 Task: Create a section Agile Athletes and in the section, add a milestone Virtualization Implementation in the project AgileCamp
Action: Mouse moved to (47, 259)
Screenshot: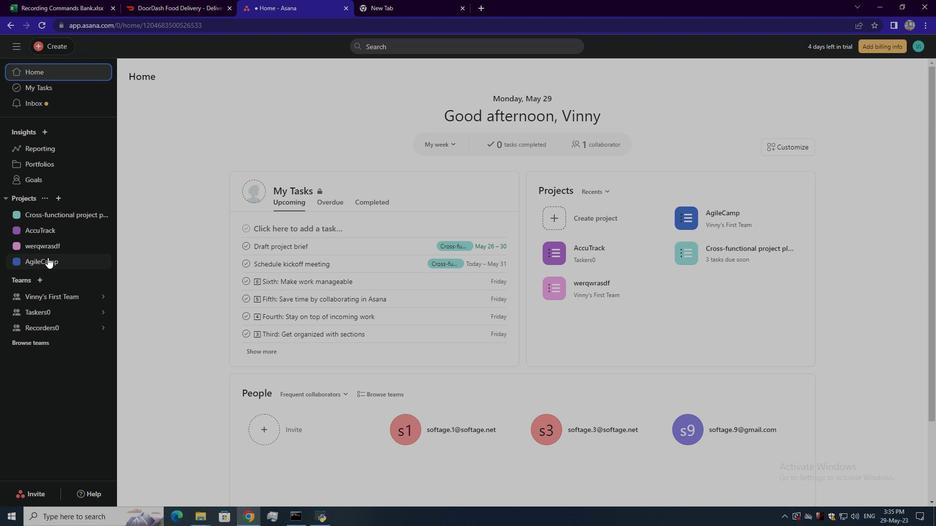 
Action: Mouse pressed left at (47, 259)
Screenshot: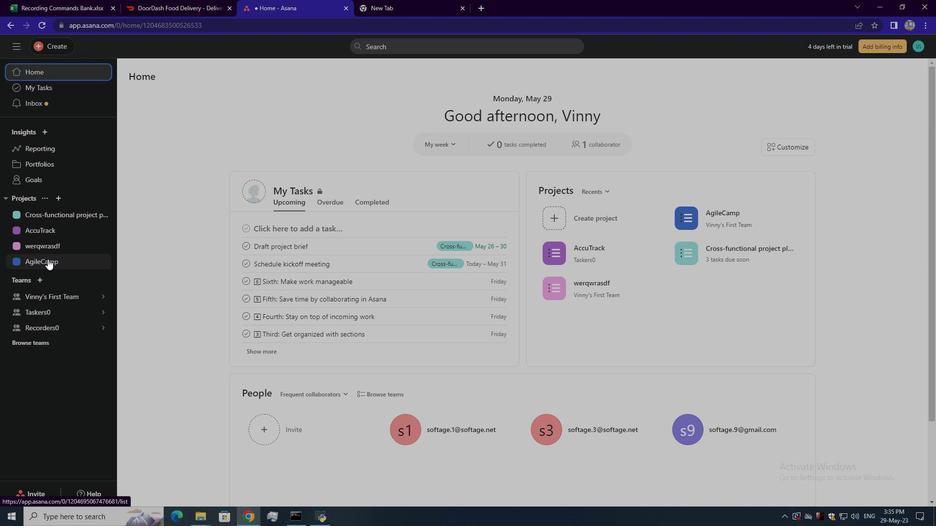 
Action: Mouse moved to (167, 302)
Screenshot: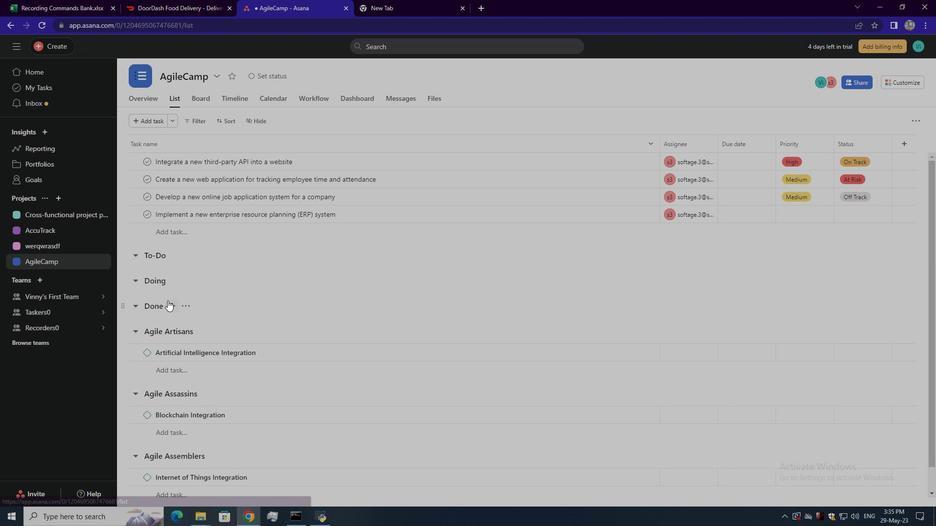 
Action: Mouse scrolled (167, 301) with delta (0, 0)
Screenshot: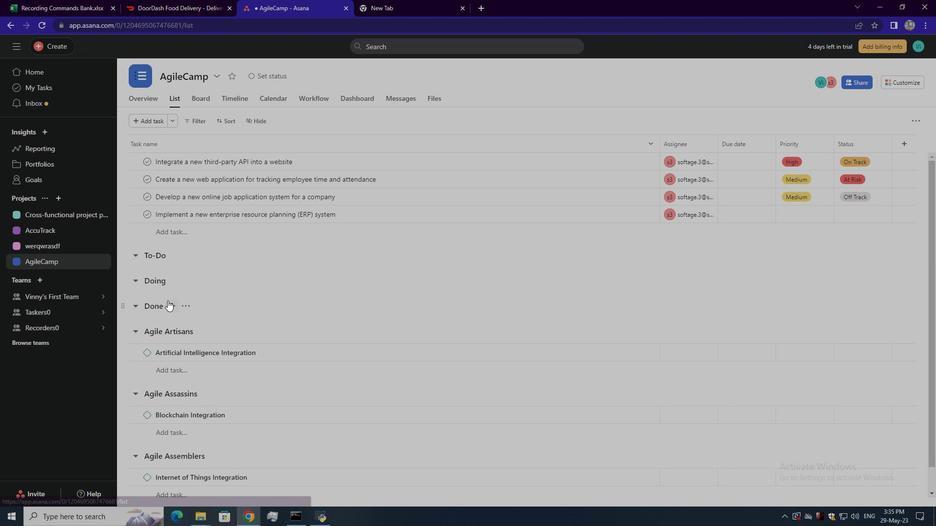 
Action: Mouse moved to (167, 302)
Screenshot: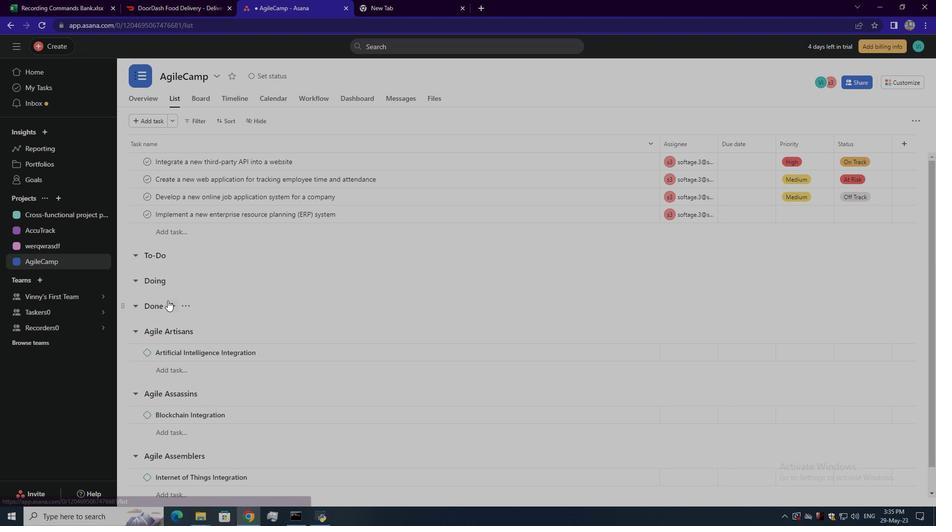 
Action: Mouse scrolled (167, 302) with delta (0, 0)
Screenshot: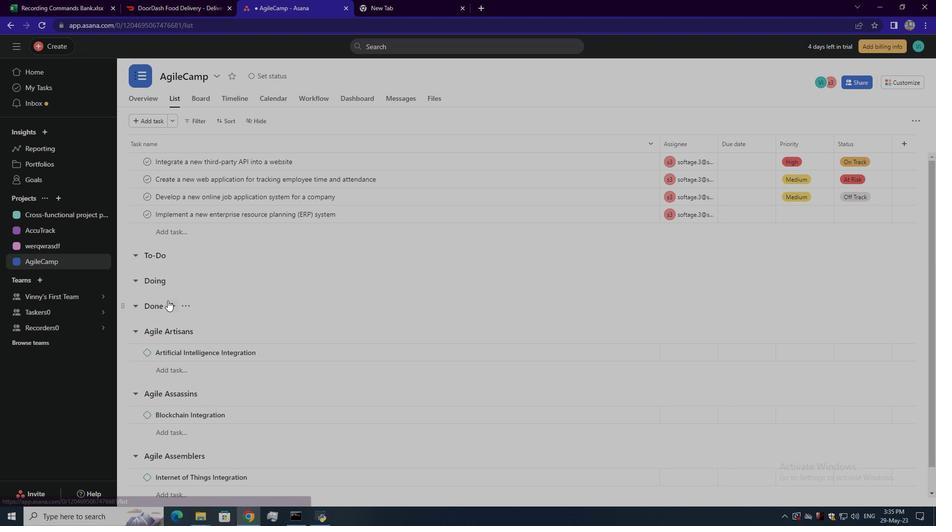 
Action: Mouse moved to (168, 303)
Screenshot: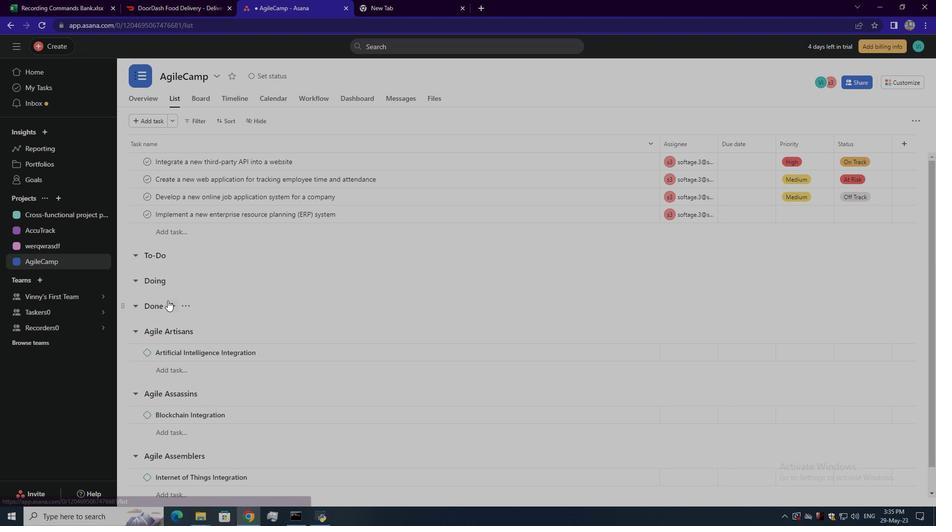 
Action: Mouse scrolled (168, 302) with delta (0, 0)
Screenshot: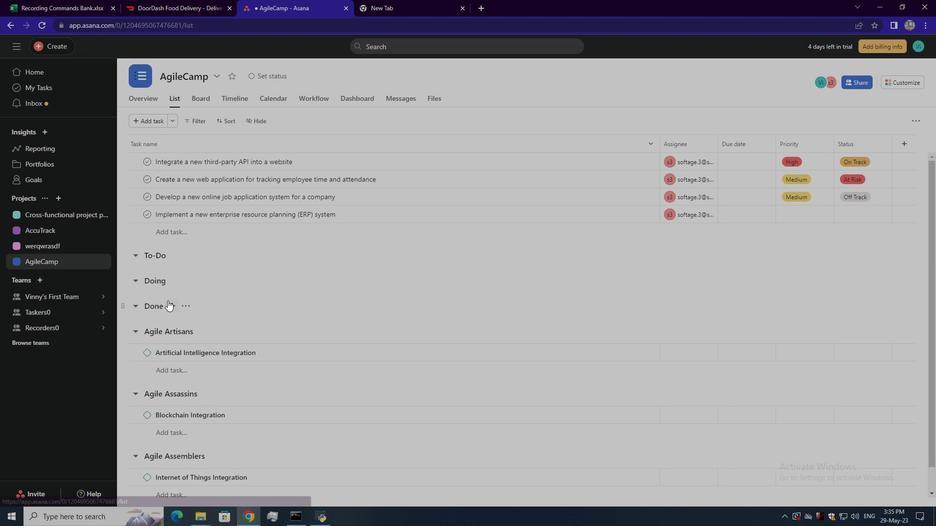
Action: Mouse scrolled (168, 302) with delta (0, 0)
Screenshot: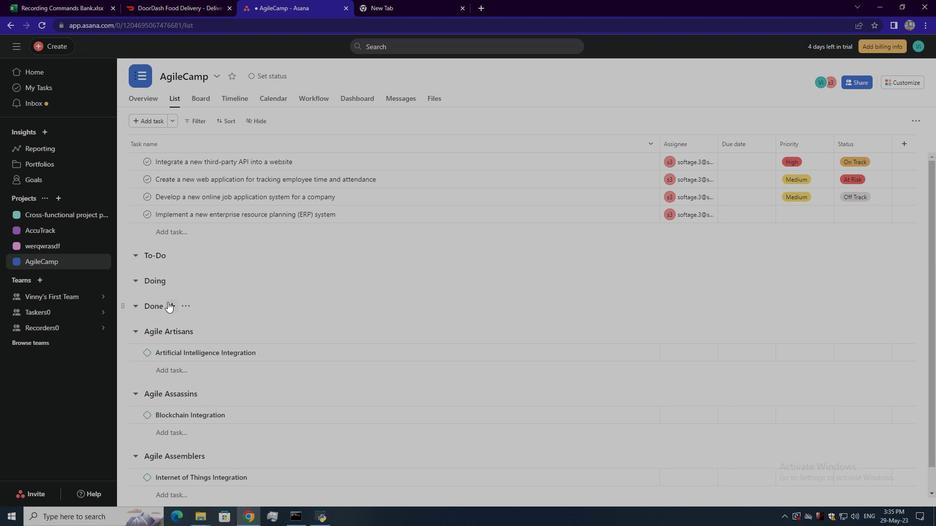 
Action: Mouse scrolled (168, 302) with delta (0, 0)
Screenshot: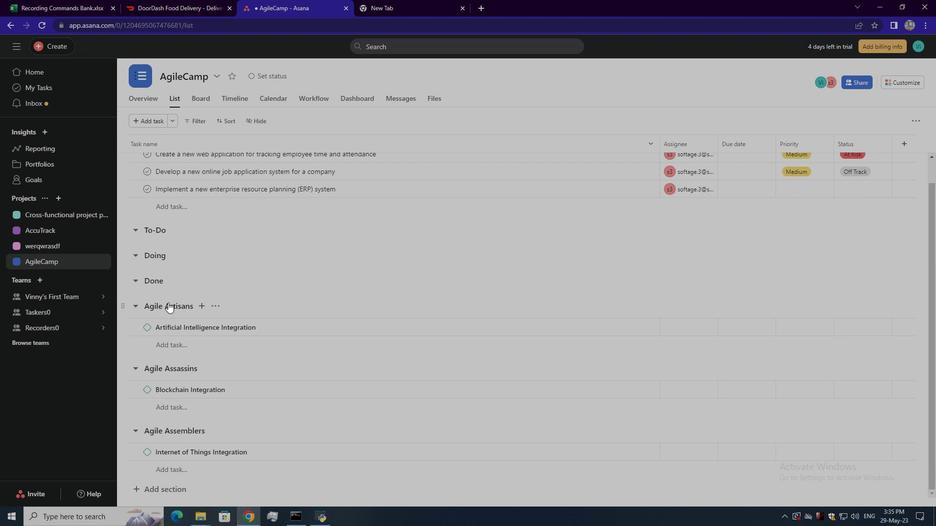 
Action: Mouse moved to (171, 493)
Screenshot: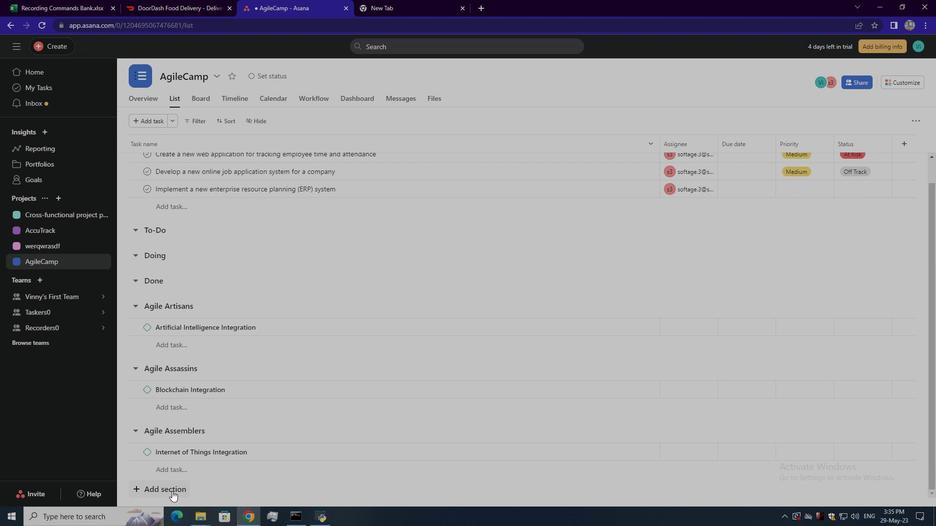 
Action: Mouse pressed left at (171, 493)
Screenshot: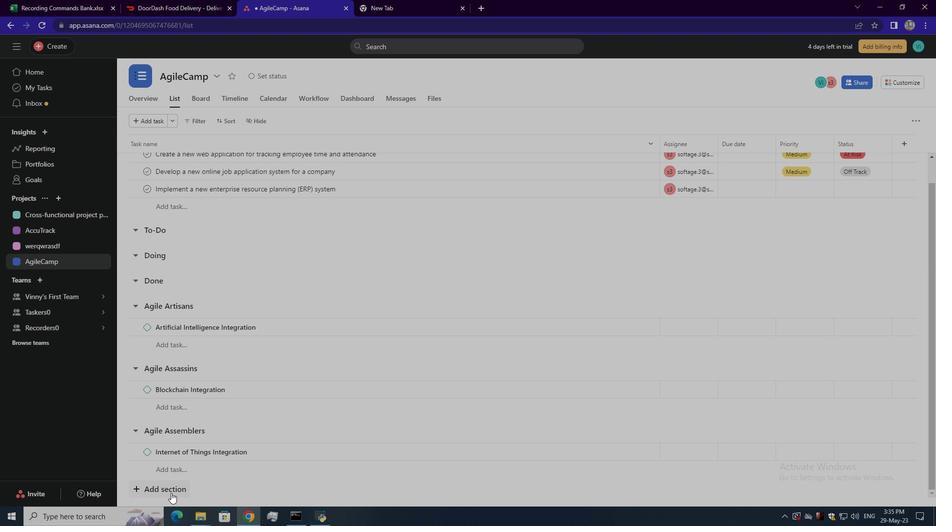 
Action: Mouse pressed left at (171, 493)
Screenshot: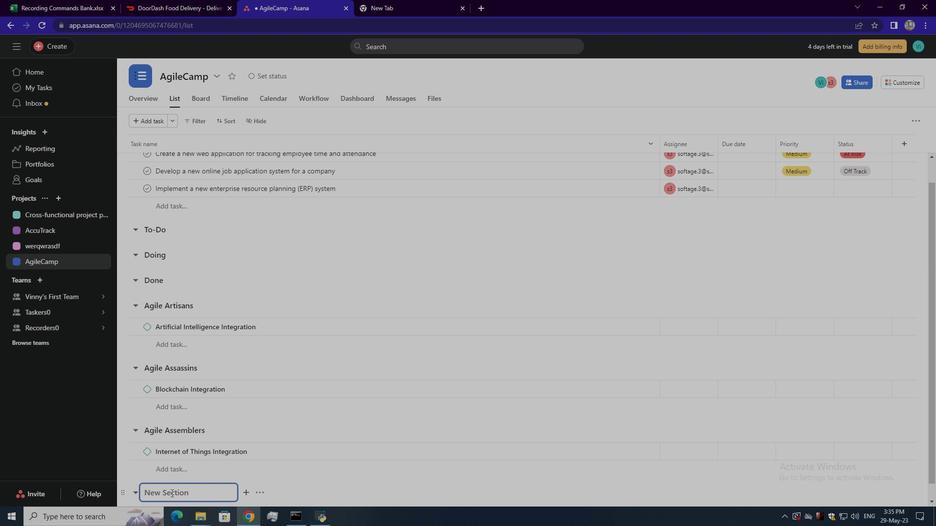 
Action: Key pressed <Key.shift><Key.shift><Key.shift><Key.shift><Key.shift>Agile<Key.space><Key.shift>Athletes<Key.enter>
Screenshot: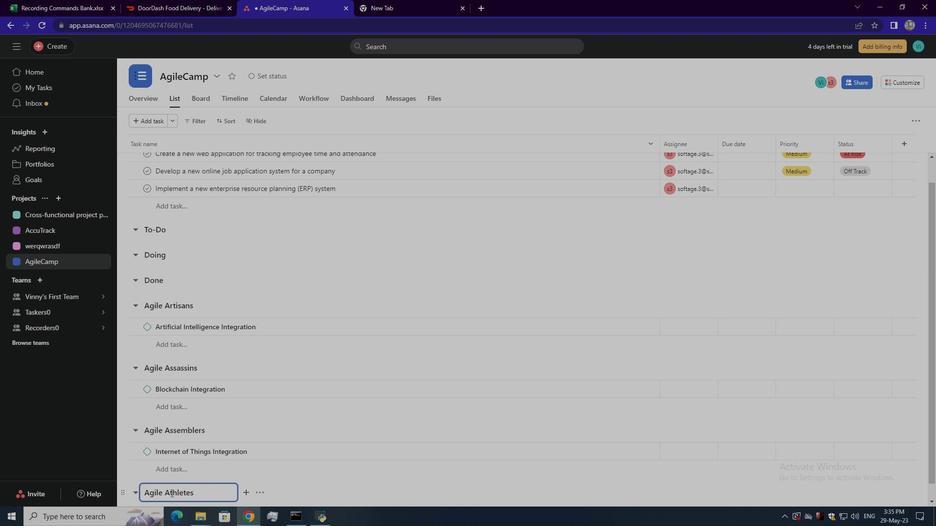 
Action: Mouse moved to (176, 462)
Screenshot: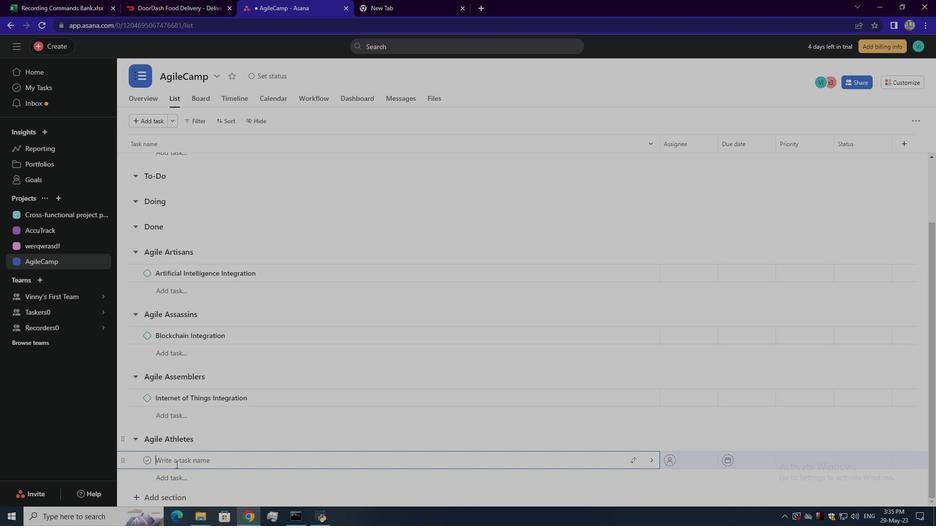
Action: Mouse pressed left at (176, 462)
Screenshot: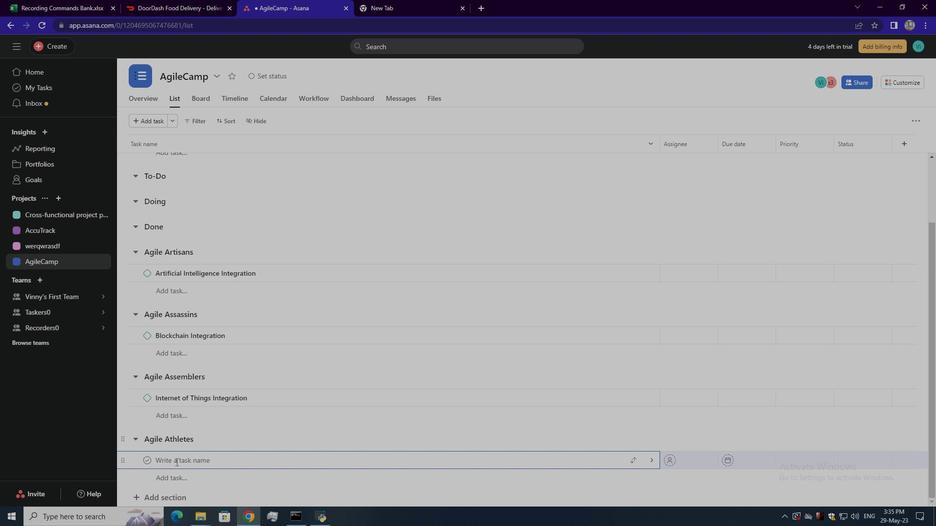 
Action: Key pressed <Key.shift>Virtualization<Key.space><Key.shift>Implementaio<Key.backspace><Key.backspace><Key.backspace>ion
Screenshot: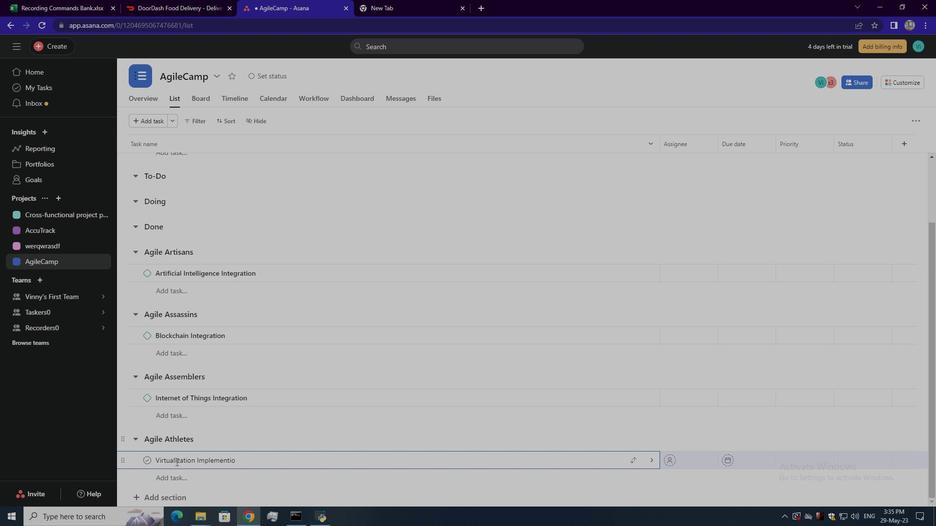 
Action: Mouse moved to (181, 464)
Screenshot: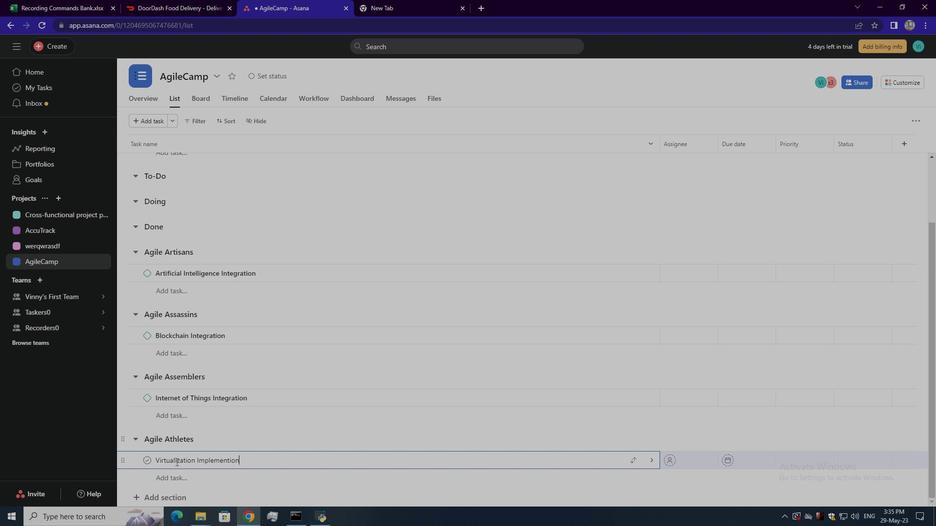 
Action: Key pressed <Key.enter>
Screenshot: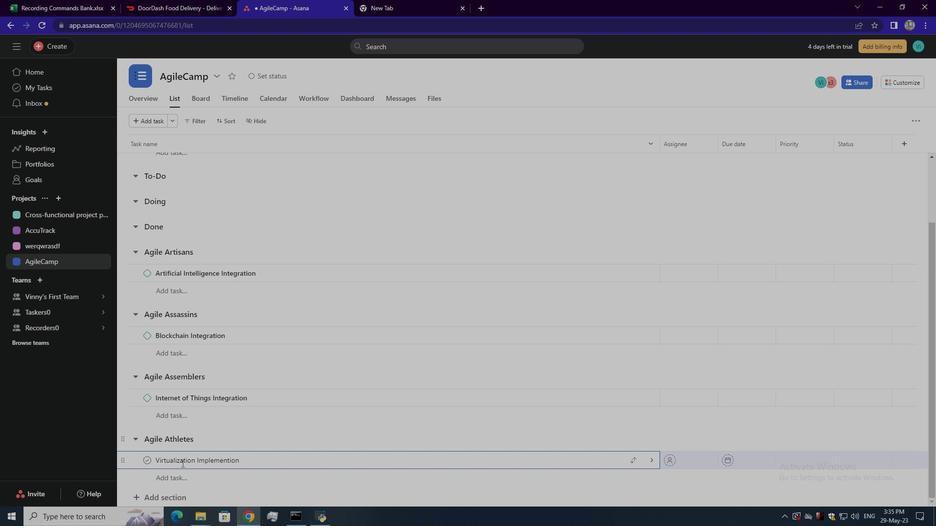 
Action: Mouse moved to (265, 460)
Screenshot: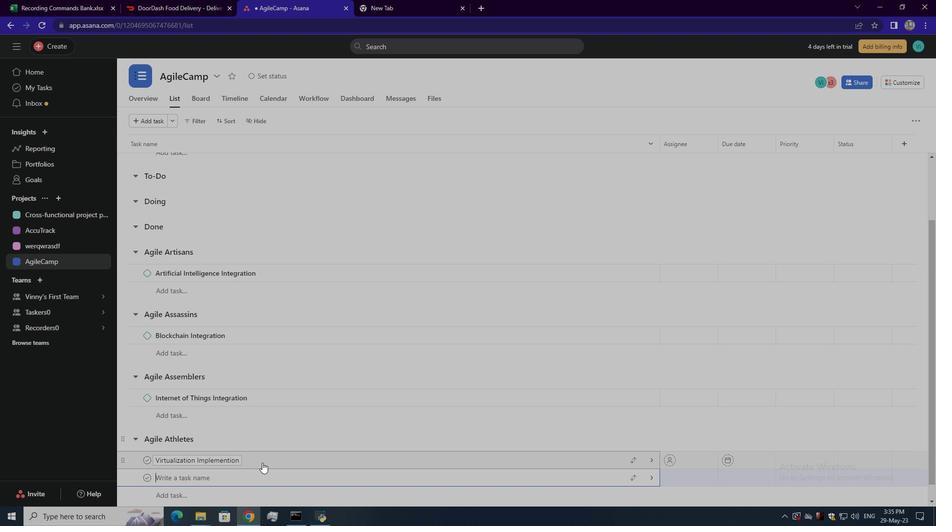 
Action: Mouse pressed left at (265, 460)
Screenshot: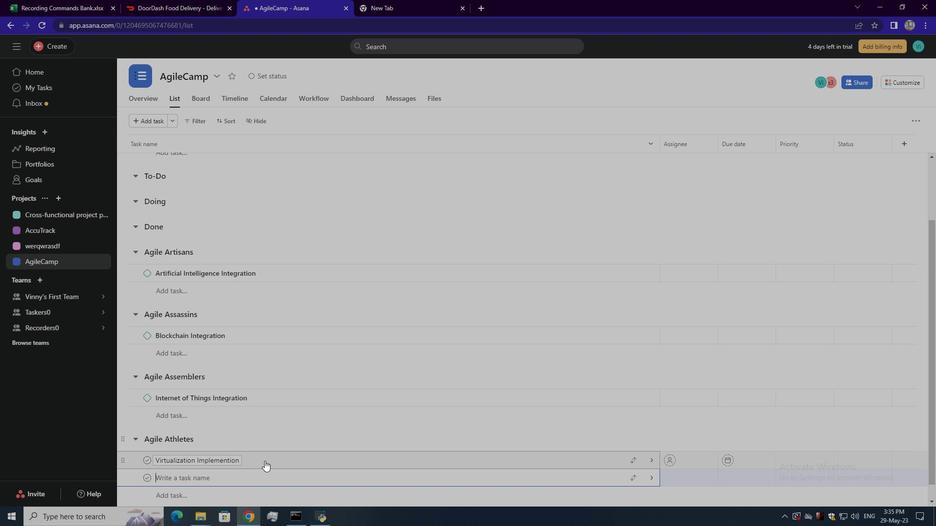 
Action: Mouse moved to (901, 124)
Screenshot: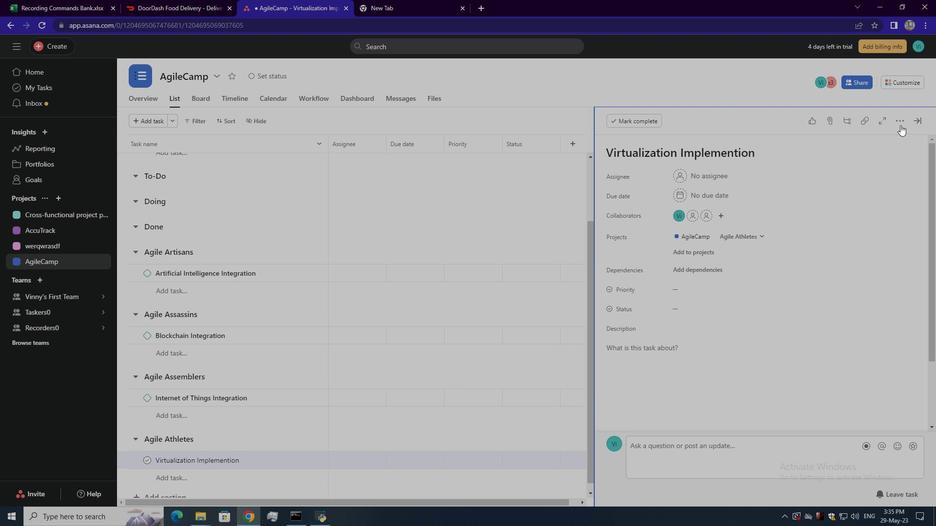
Action: Mouse pressed left at (901, 124)
Screenshot: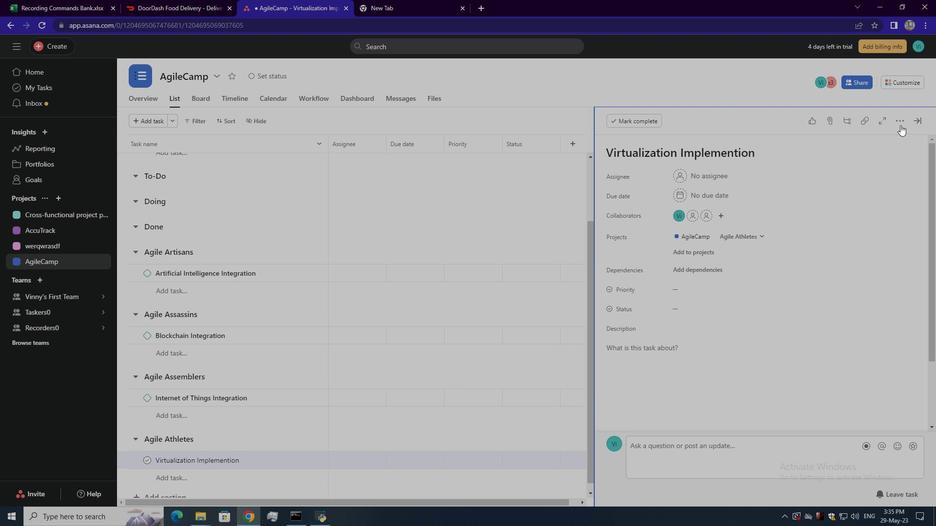 
Action: Mouse moved to (839, 152)
Screenshot: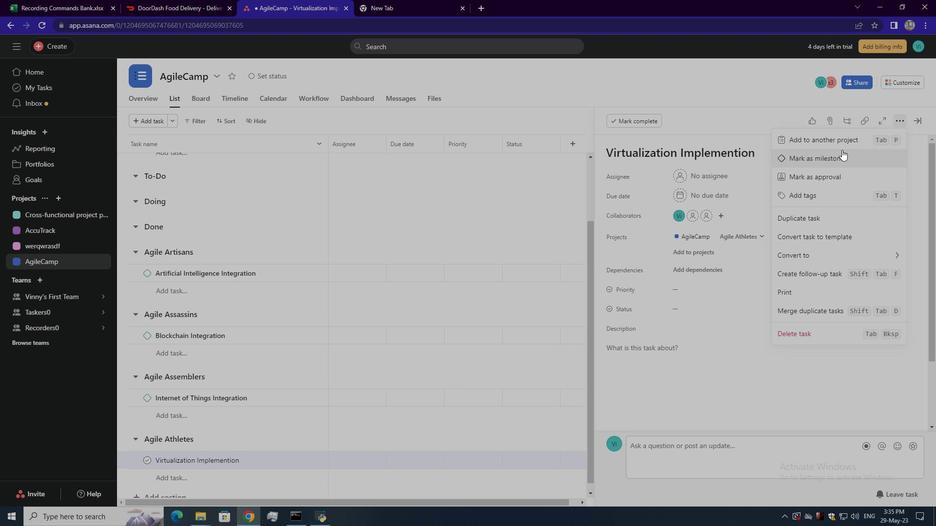 
Action: Mouse pressed left at (839, 152)
Screenshot: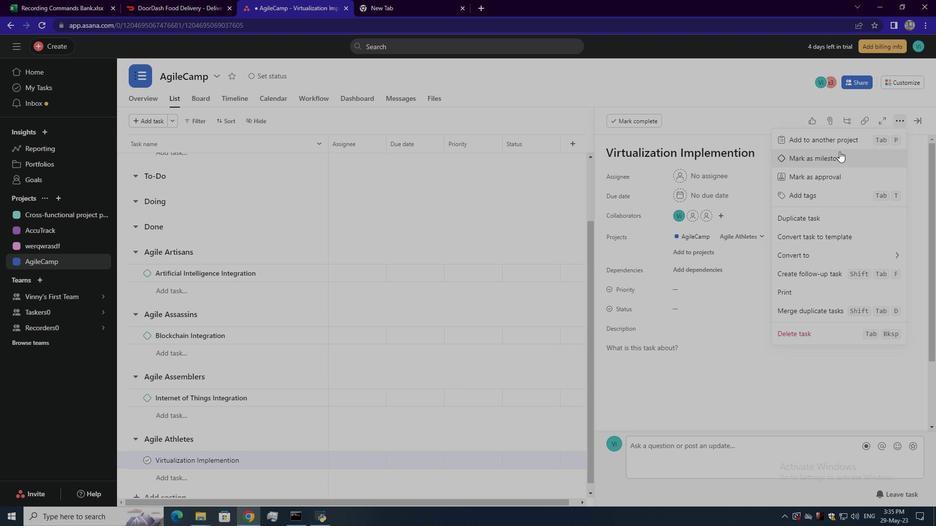 
Action: Mouse moved to (125, 459)
Screenshot: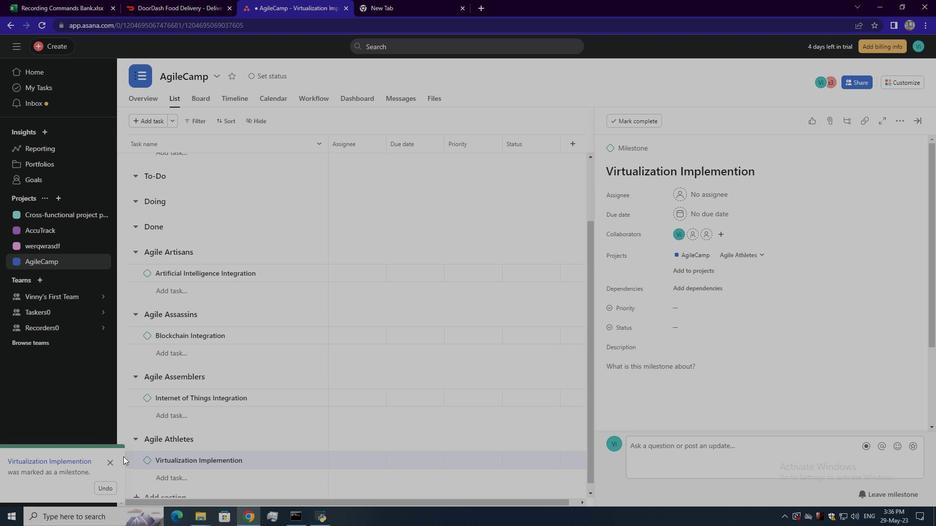 
